 Task: Create List Finance in Board Market Research to Workspace Event Planning. Create List Legal in Board Social Media Advertising to Workspace Event Planning. Create List HR in Board Content Marketing SEO Optimization to Workspace Event Planning
Action: Mouse moved to (332, 127)
Screenshot: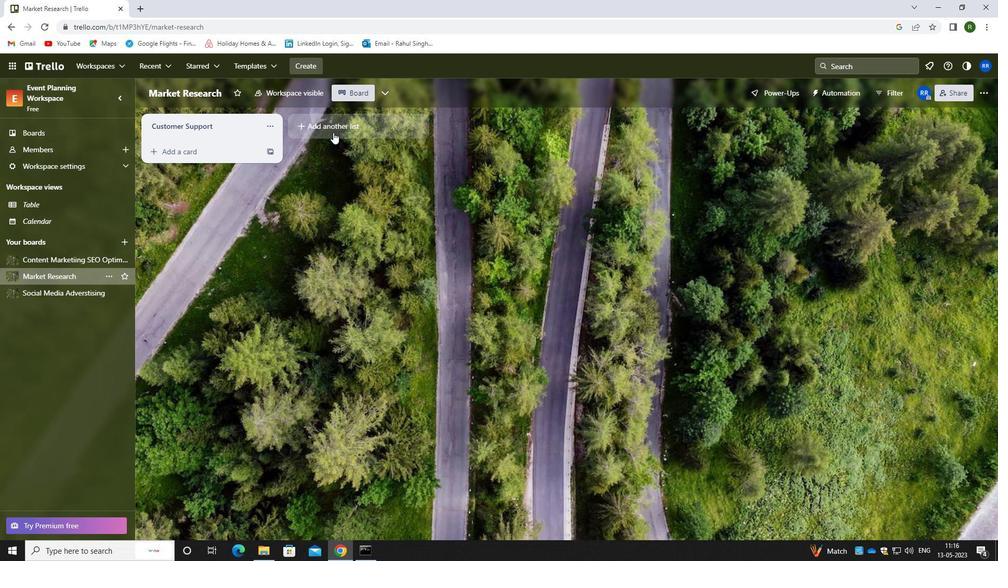 
Action: Mouse pressed left at (332, 127)
Screenshot: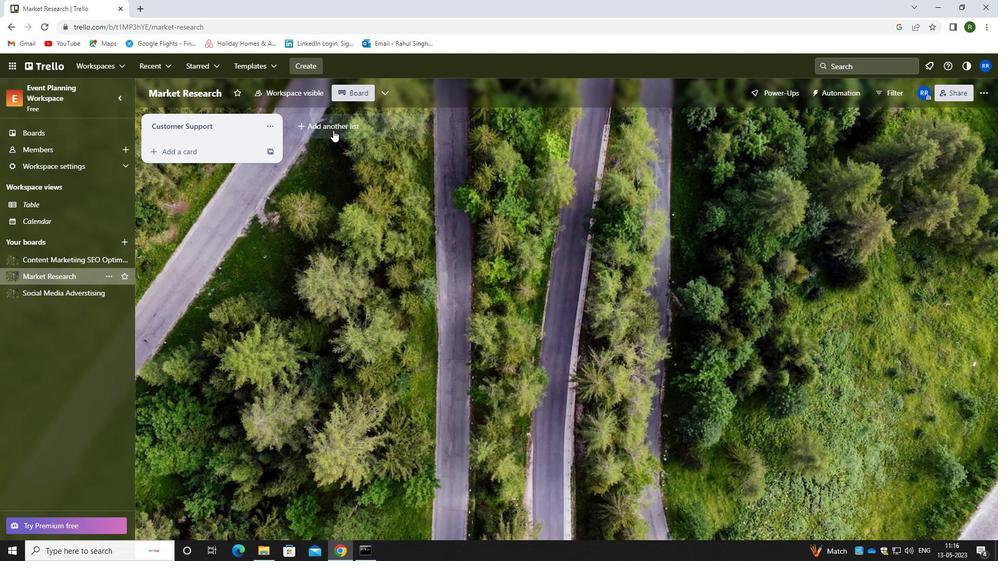 
Action: Mouse moved to (321, 140)
Screenshot: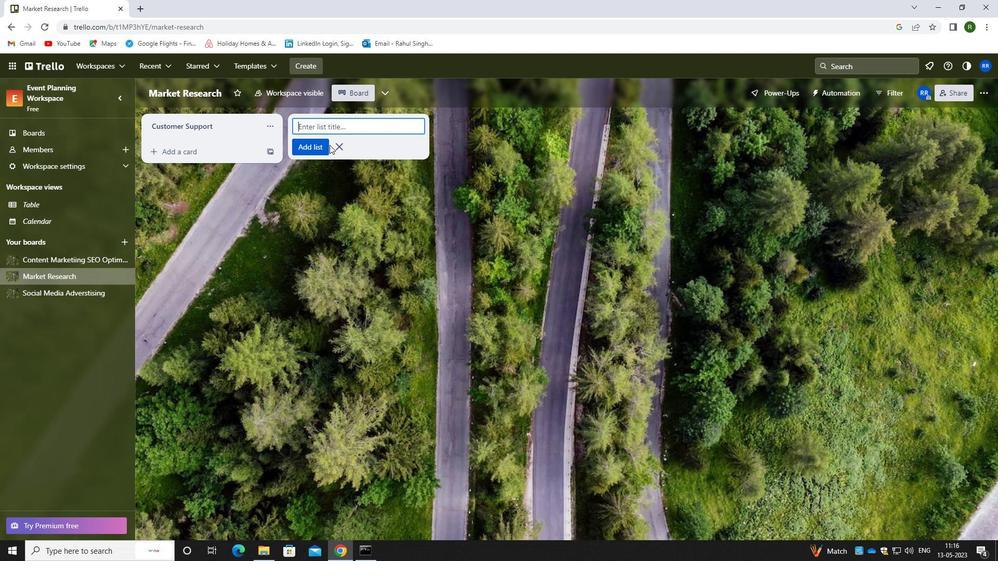 
Action: Key pressed <Key.caps_lock>f<Key.caps_lock>inance
Screenshot: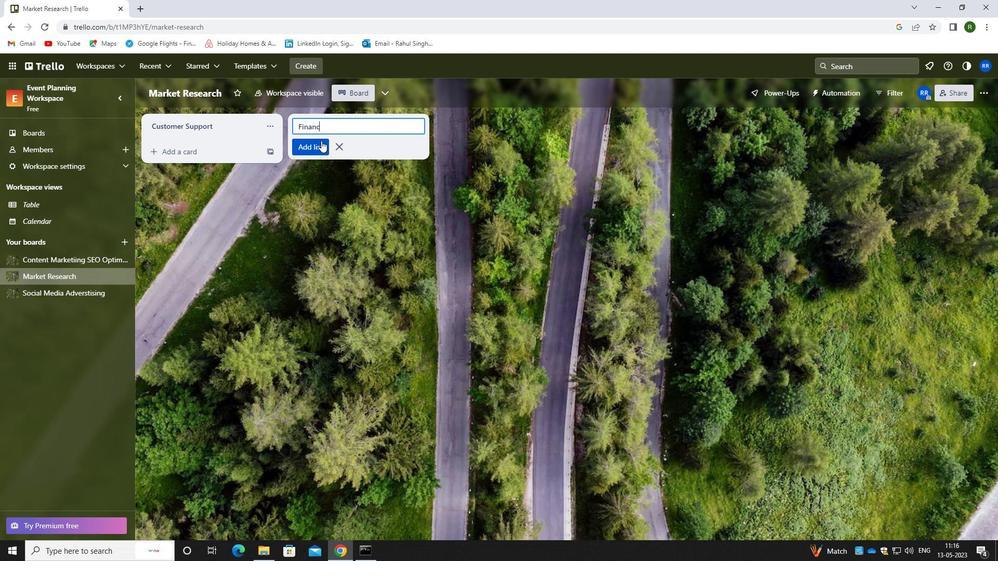 
Action: Mouse moved to (314, 148)
Screenshot: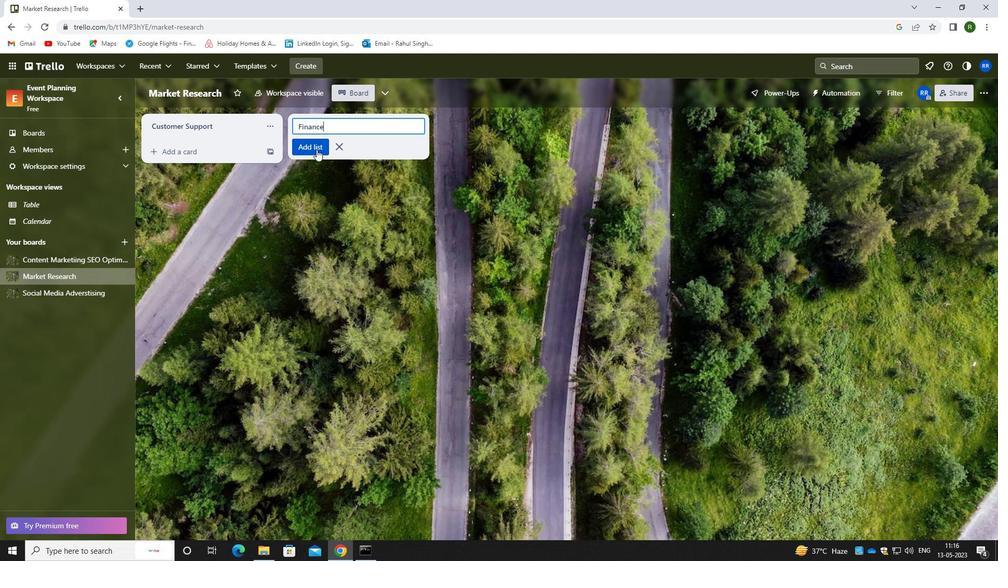 
Action: Mouse pressed left at (314, 148)
Screenshot: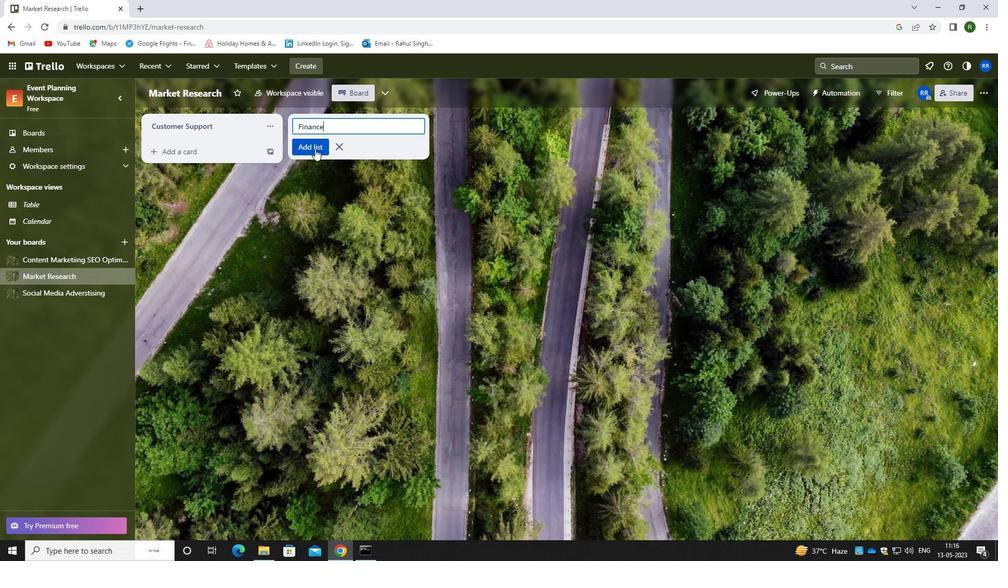 
Action: Mouse moved to (66, 294)
Screenshot: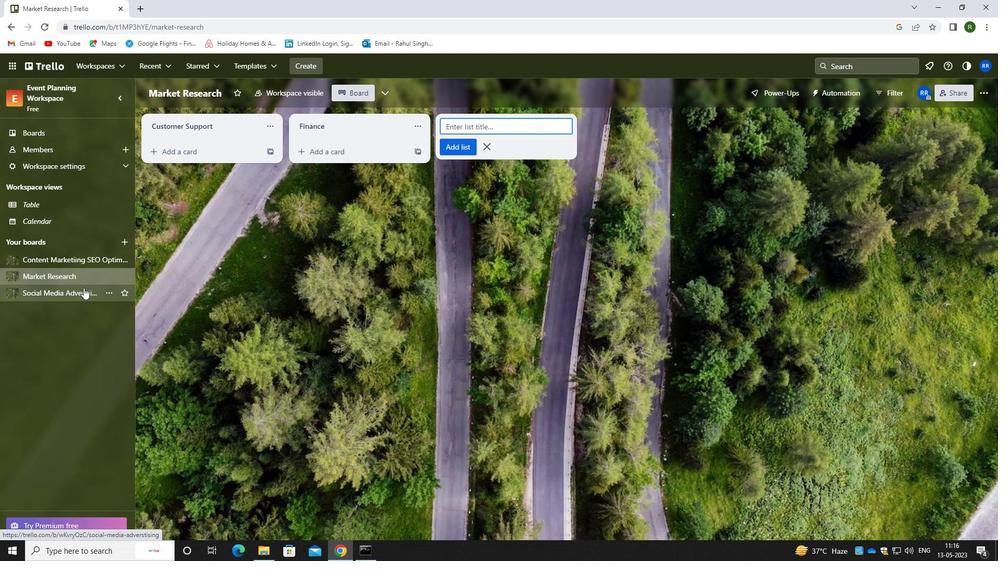 
Action: Mouse pressed left at (66, 294)
Screenshot: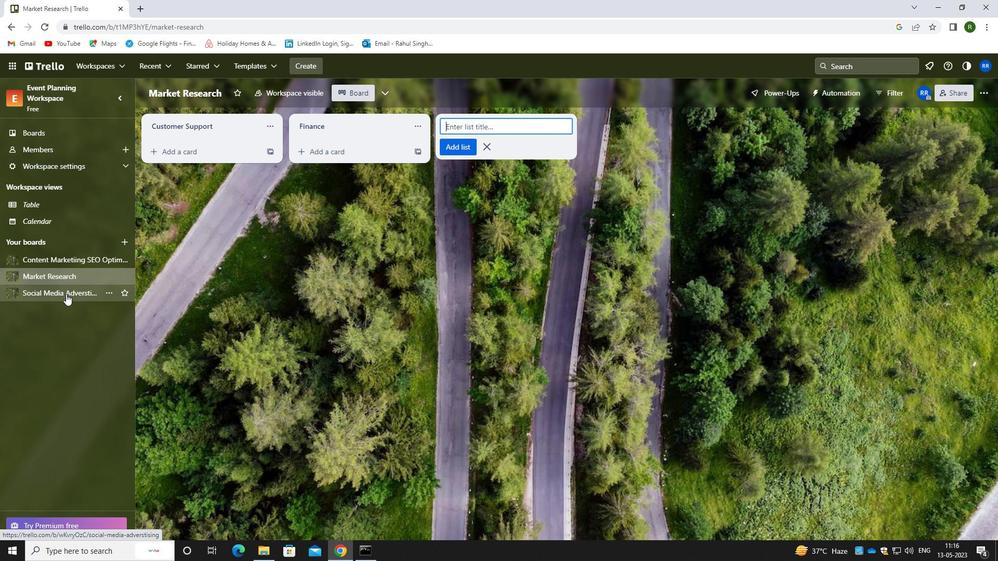 
Action: Mouse moved to (319, 126)
Screenshot: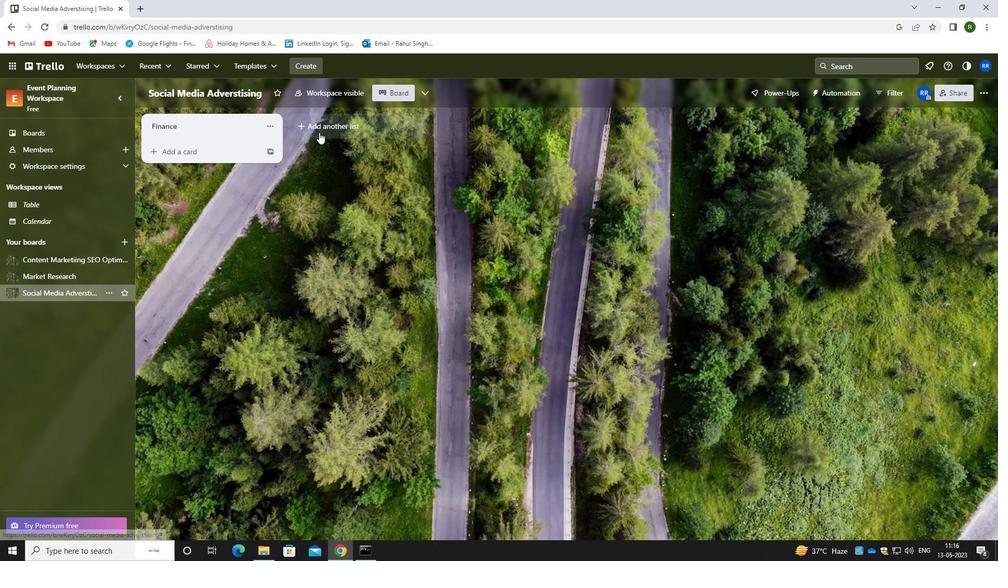 
Action: Mouse pressed left at (319, 126)
Screenshot: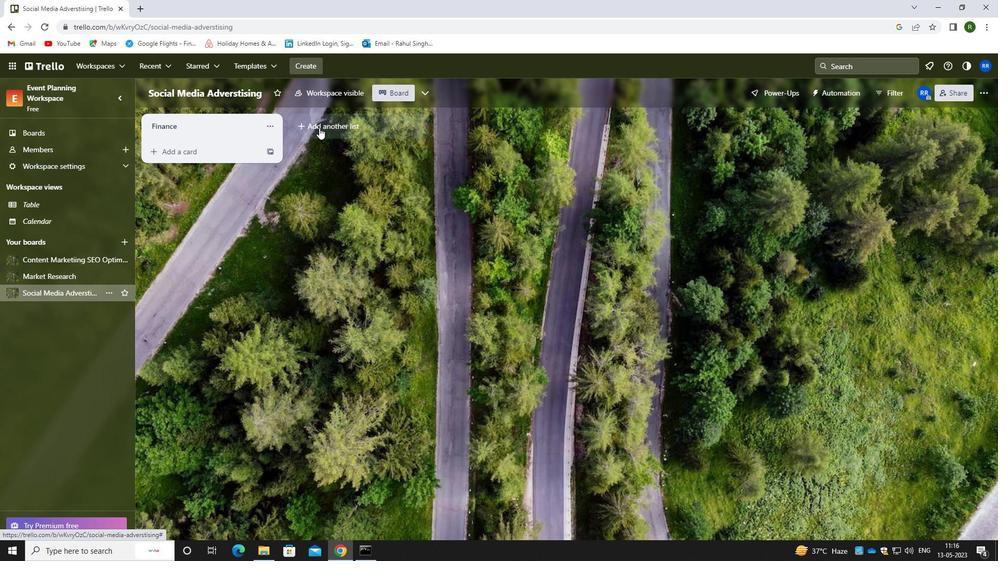 
Action: Mouse moved to (319, 133)
Screenshot: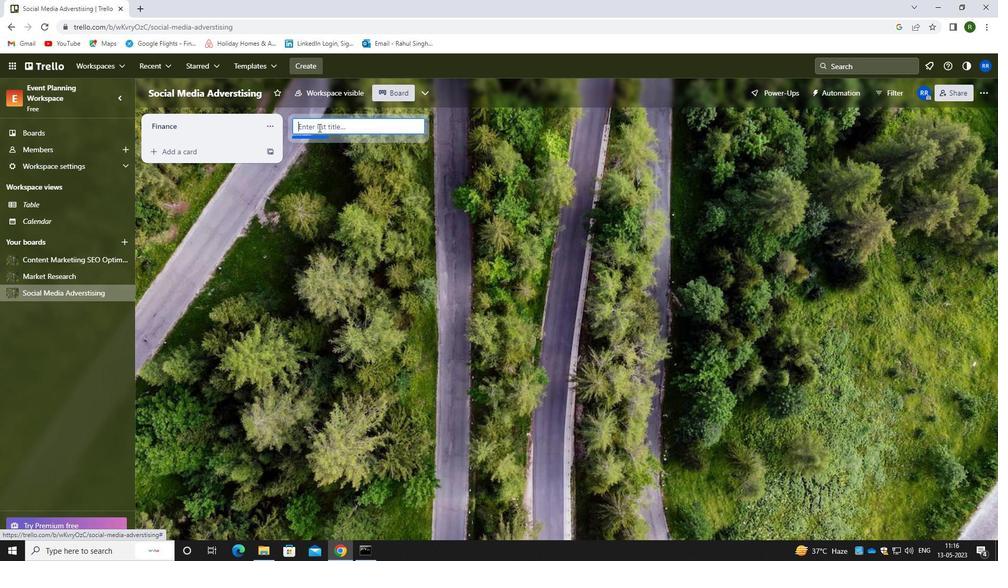 
Action: Key pressed <Key.caps_lock>l<Key.caps_lock>egal
Screenshot: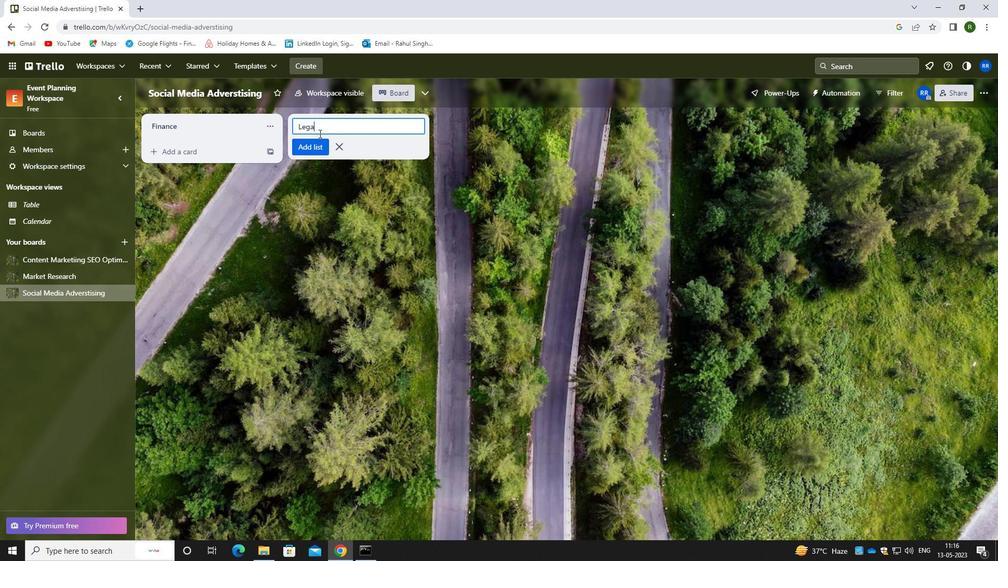 
Action: Mouse moved to (317, 147)
Screenshot: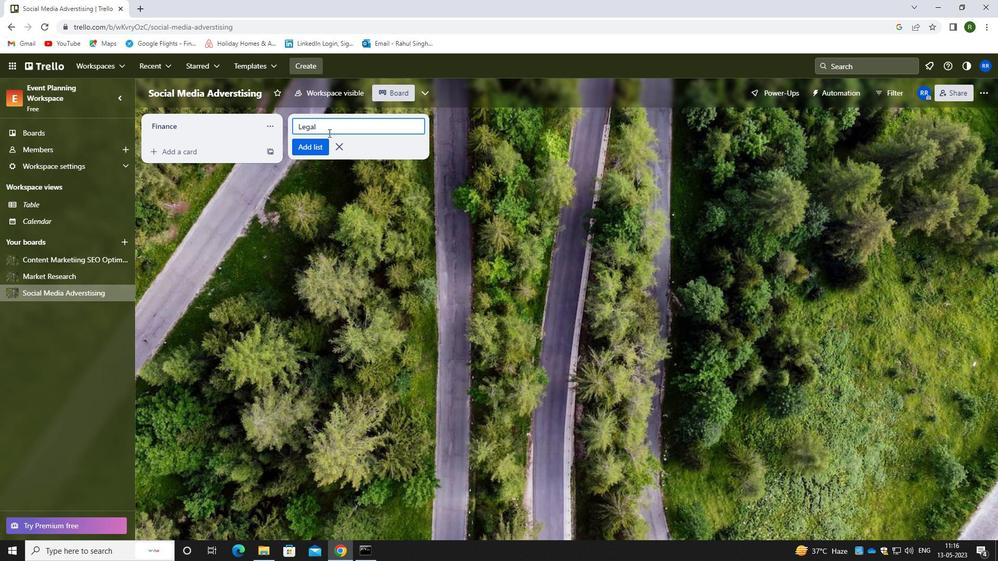 
Action: Mouse pressed left at (317, 147)
Screenshot: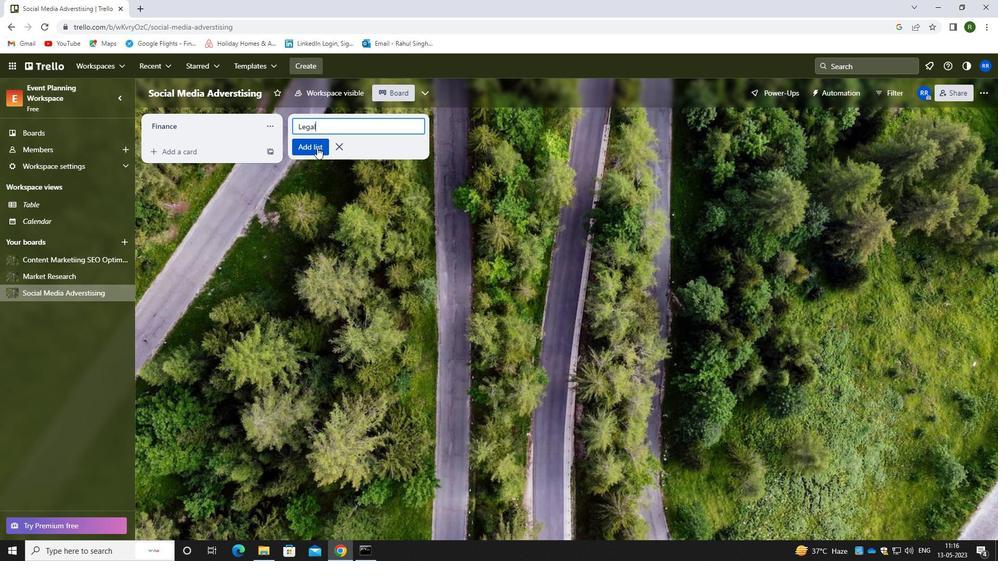 
Action: Mouse moved to (293, 238)
Screenshot: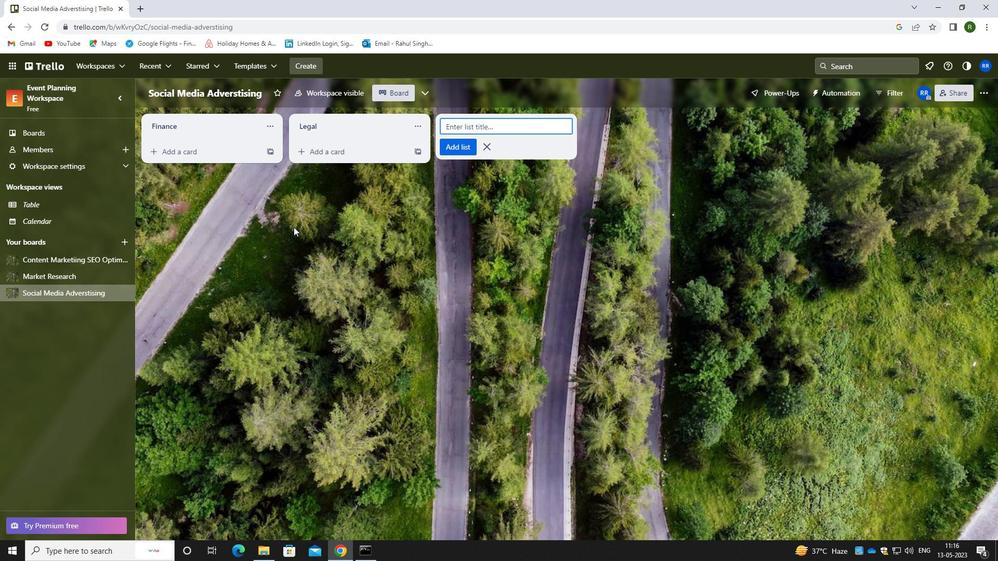 
Action: Mouse pressed left at (293, 238)
Screenshot: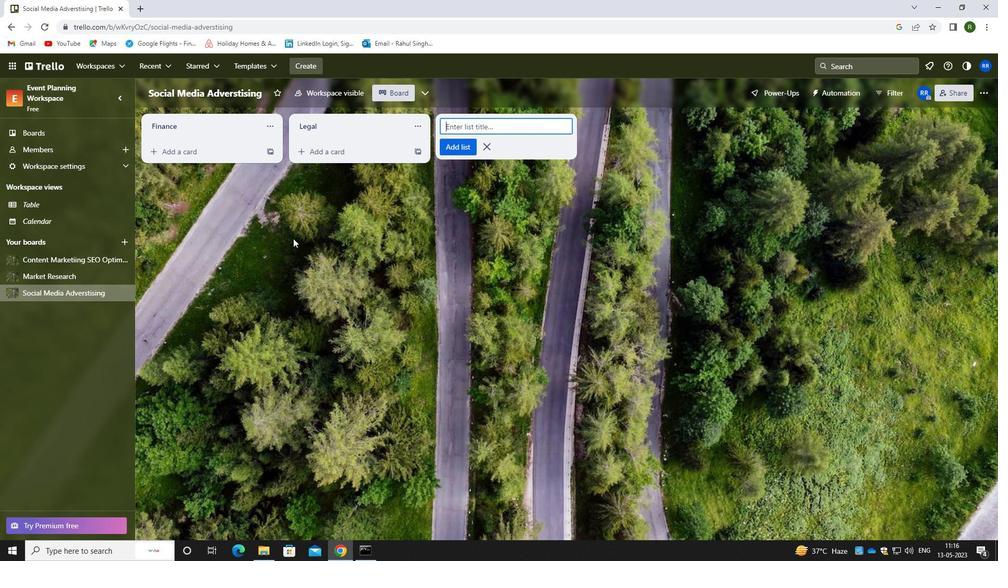 
Action: Mouse moved to (77, 262)
Screenshot: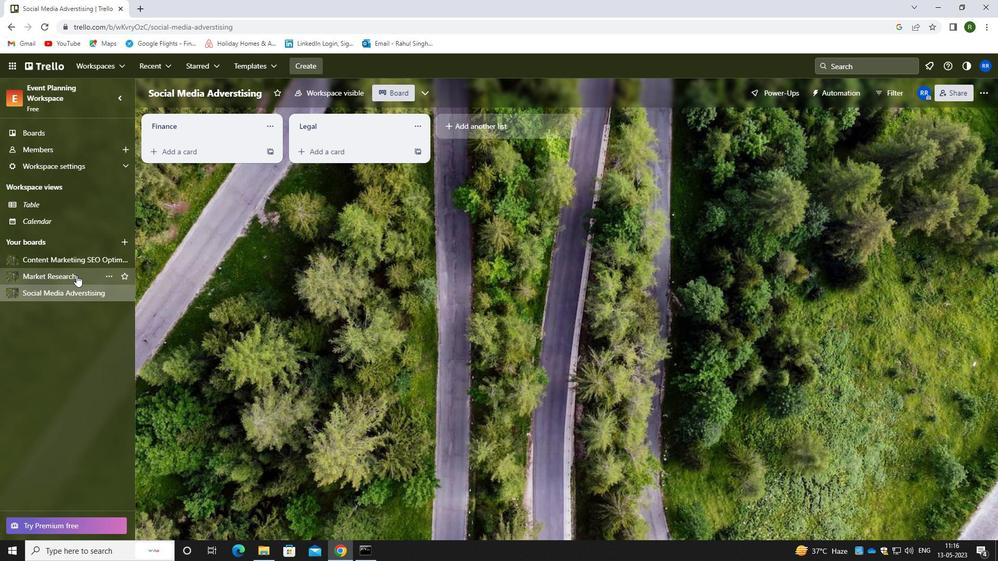 
Action: Mouse pressed left at (77, 262)
Screenshot: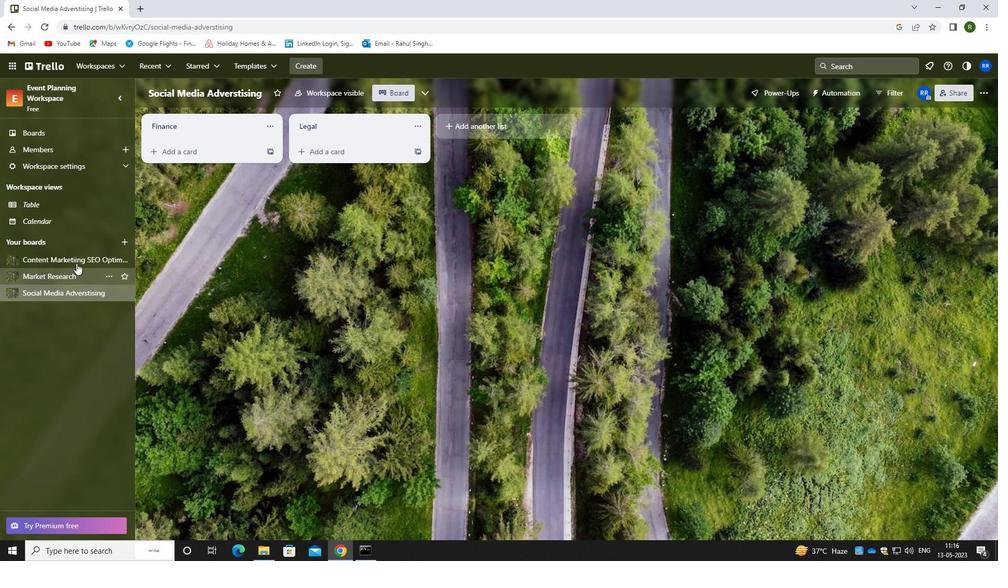 
Action: Mouse moved to (189, 151)
Screenshot: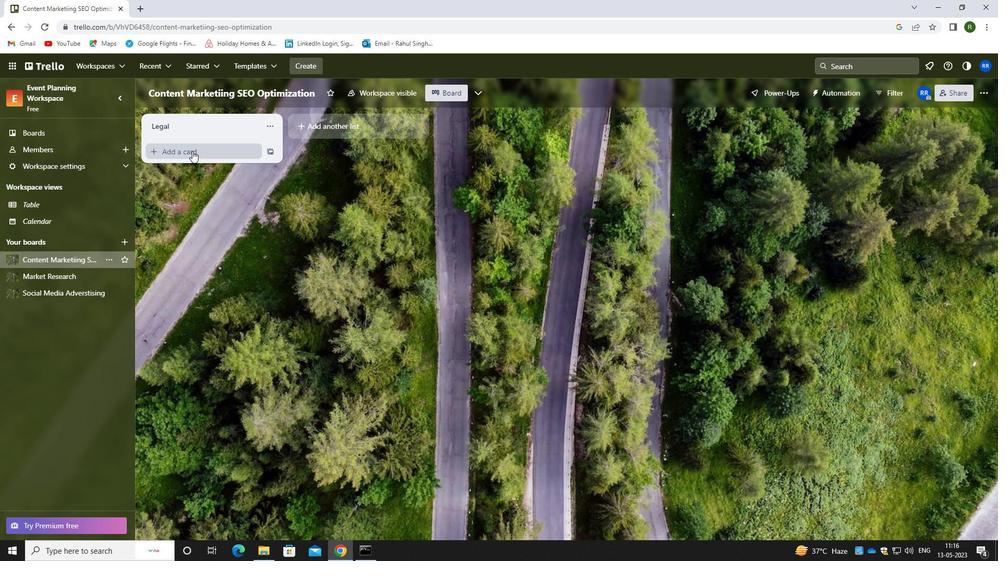 
Action: Mouse pressed left at (189, 151)
Screenshot: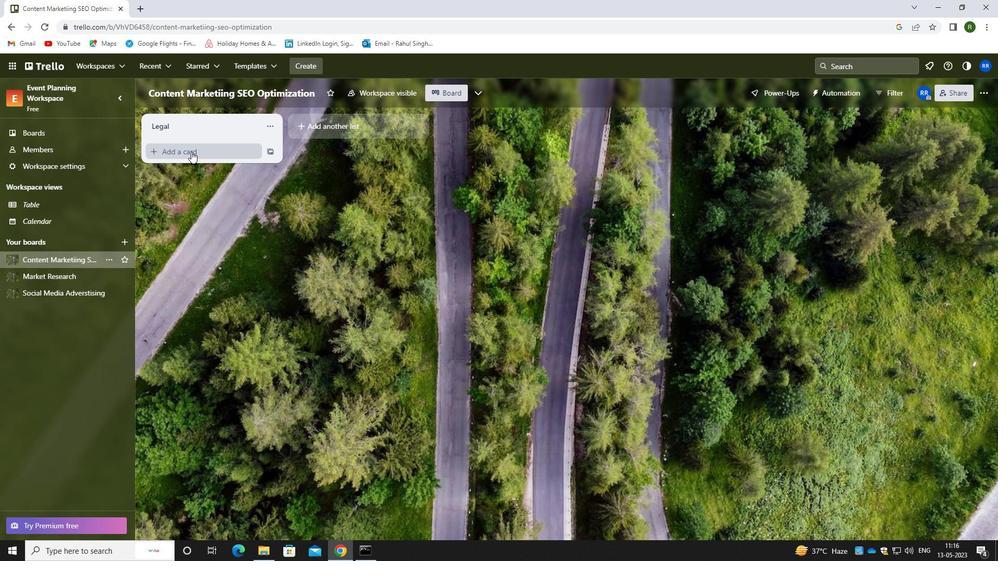 
Action: Mouse moved to (323, 171)
Screenshot: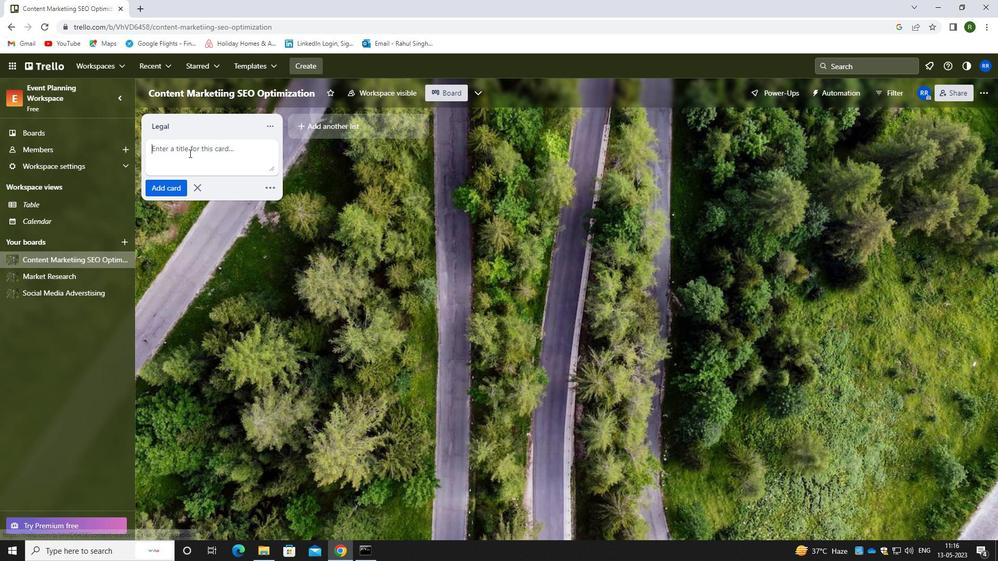 
Action: Mouse pressed left at (323, 171)
Screenshot: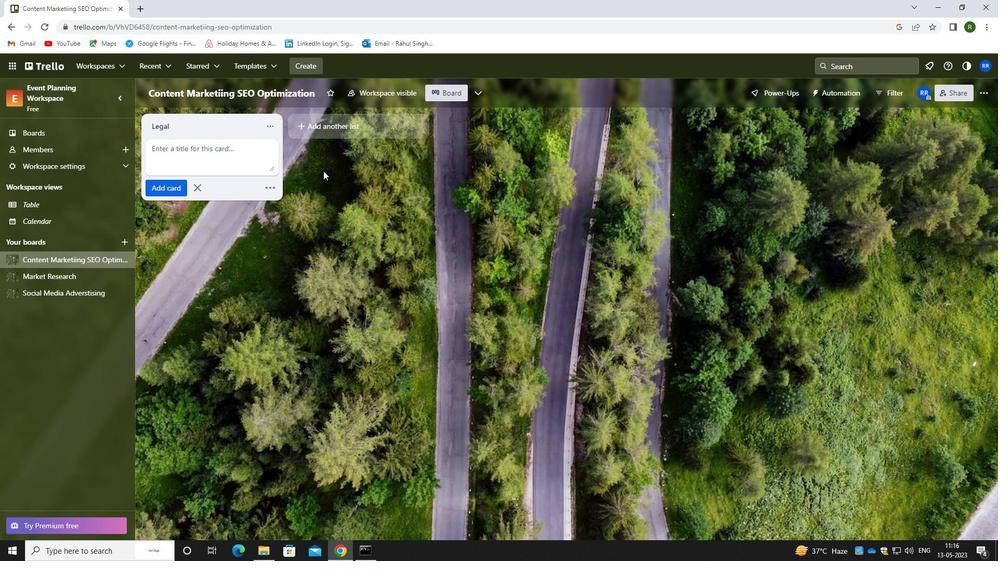 
Action: Mouse moved to (325, 124)
Screenshot: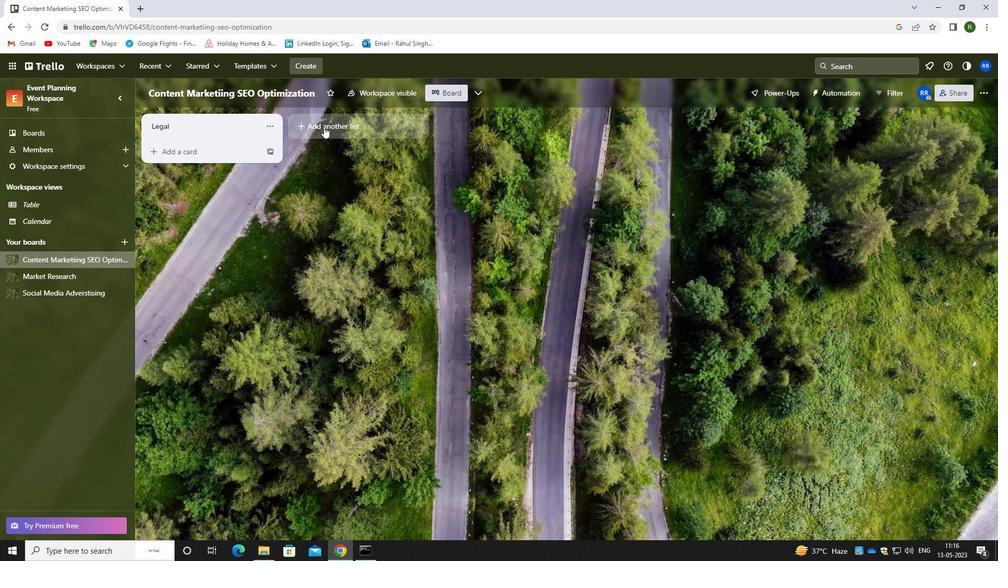 
Action: Mouse pressed left at (325, 124)
Screenshot: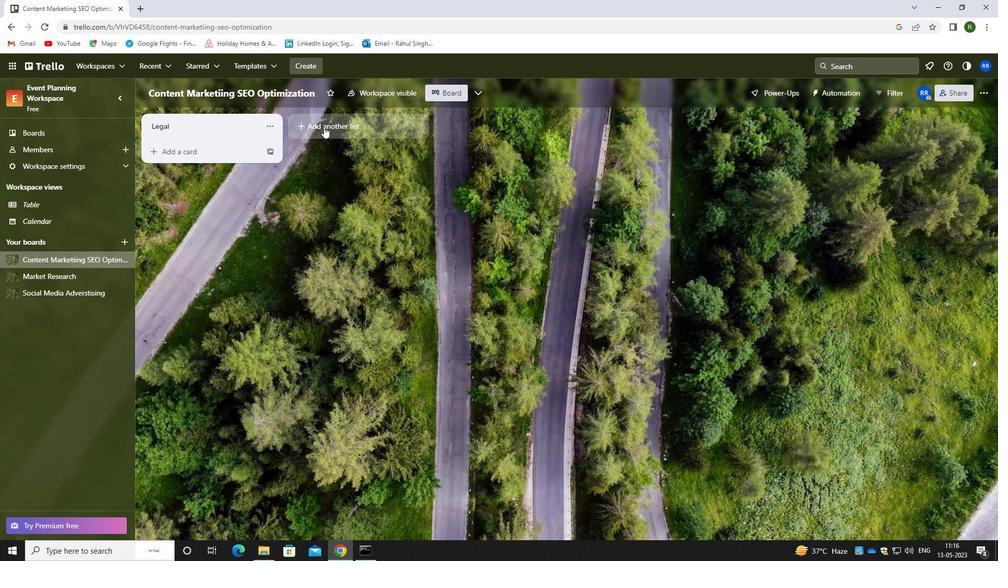 
Action: Mouse moved to (327, 125)
Screenshot: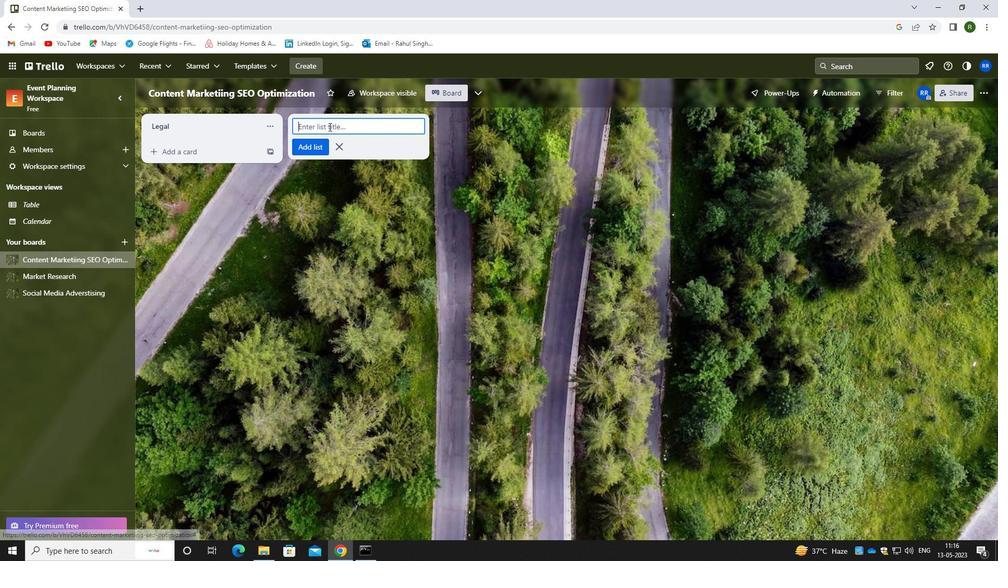 
Action: Key pressed <Key.caps_lock>hr
Screenshot: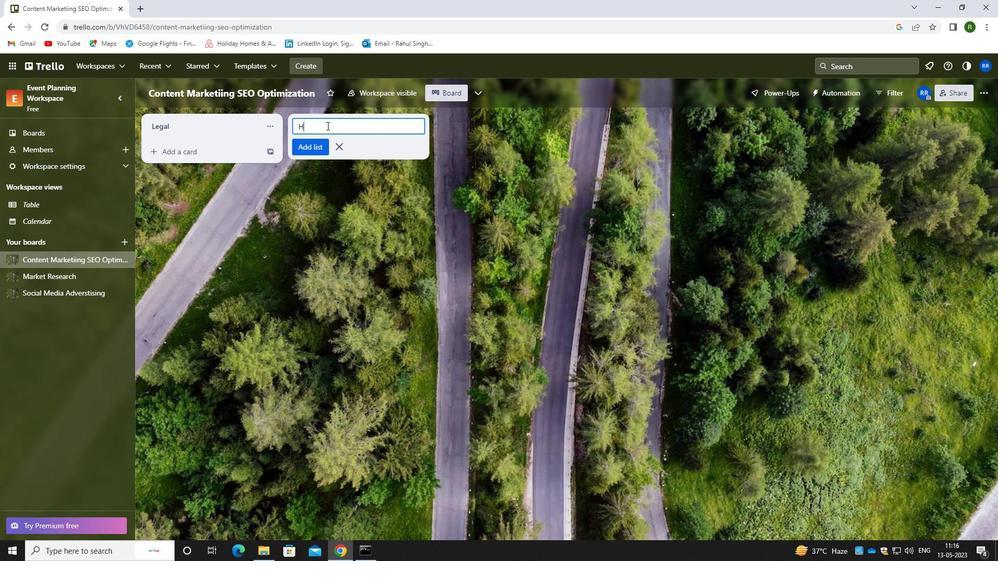 
Action: Mouse moved to (316, 151)
Screenshot: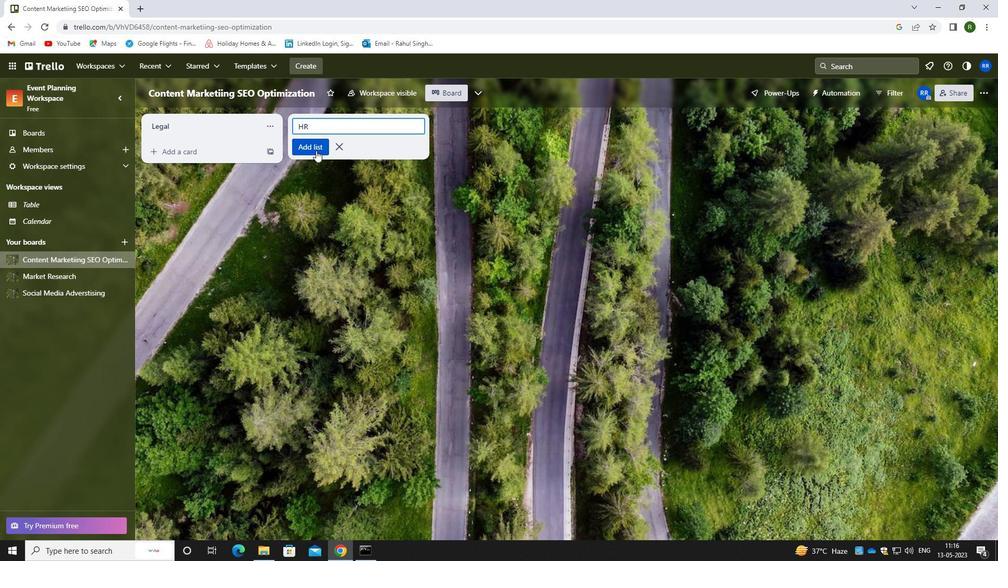 
Action: Mouse pressed left at (316, 151)
Screenshot: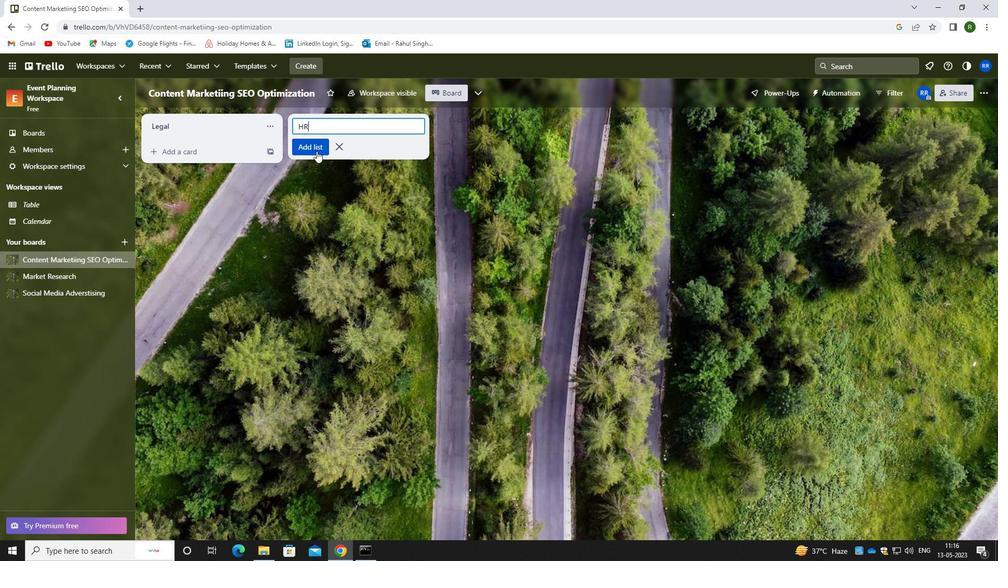 
Action: Mouse moved to (321, 223)
Screenshot: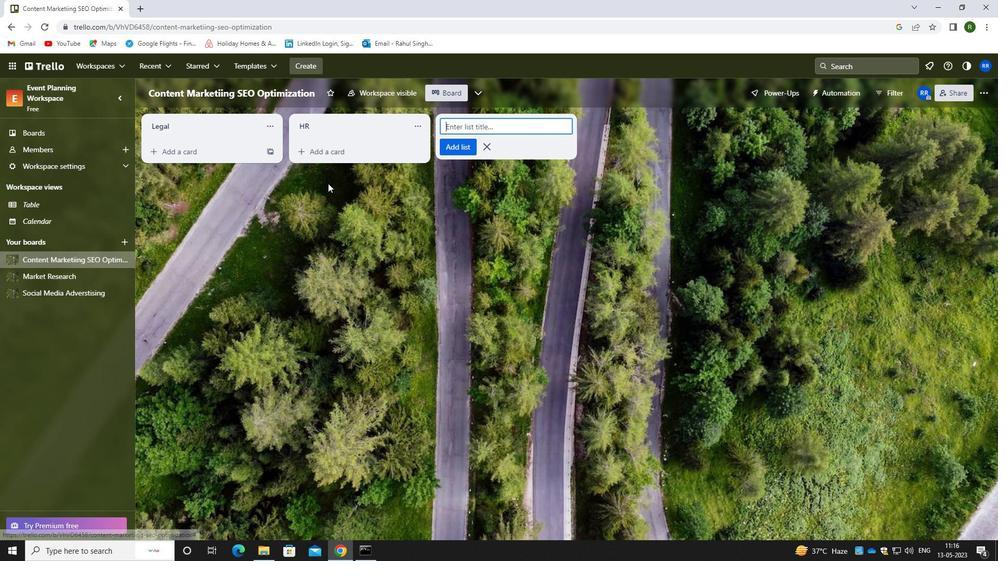 
Action: Mouse pressed left at (321, 223)
Screenshot: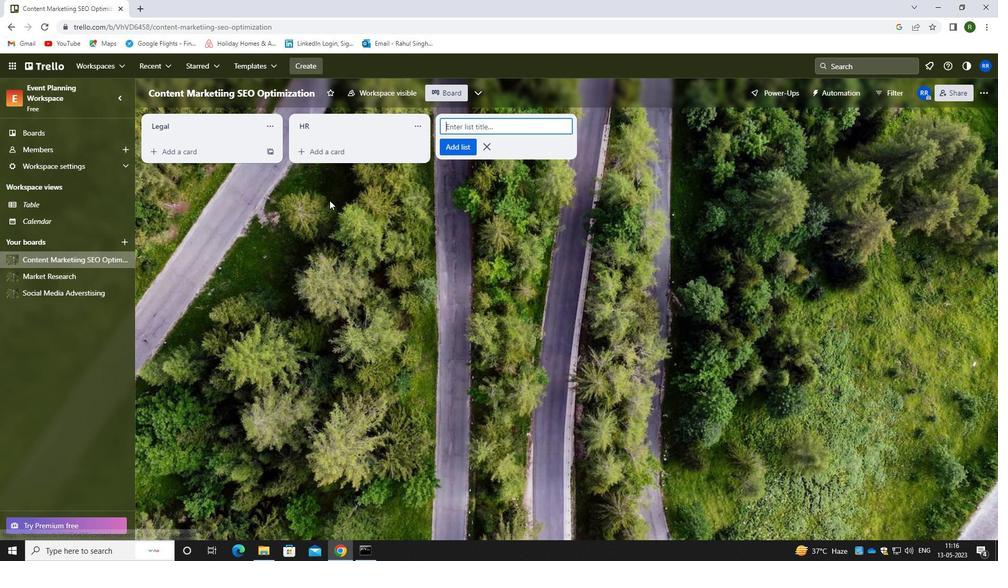 
Action: Mouse moved to (243, 126)
Screenshot: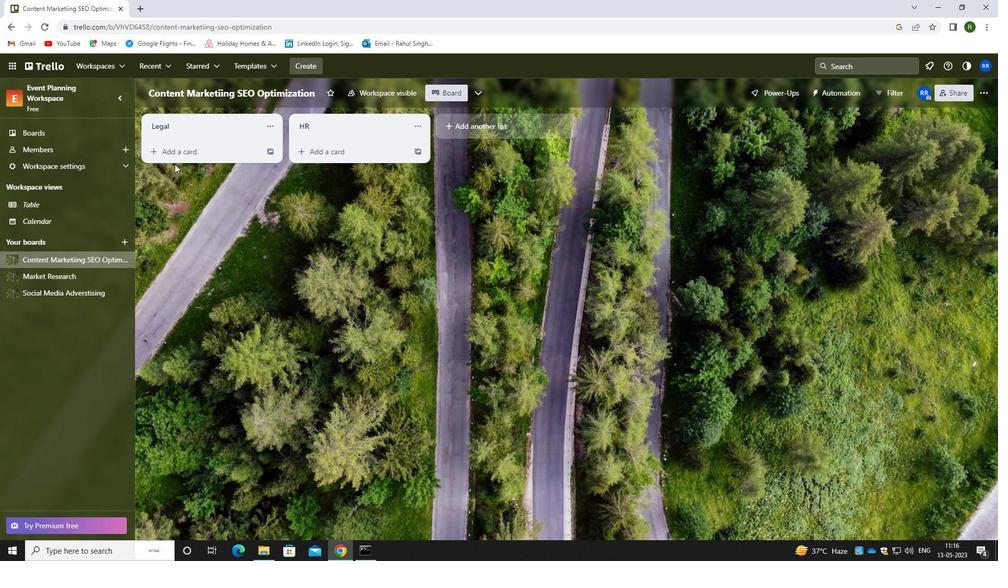 
